 Task: Create a section Hypernova and in the section, add a milestone Problem Management Process Improvement in the project BitBridge
Action: Mouse moved to (208, 492)
Screenshot: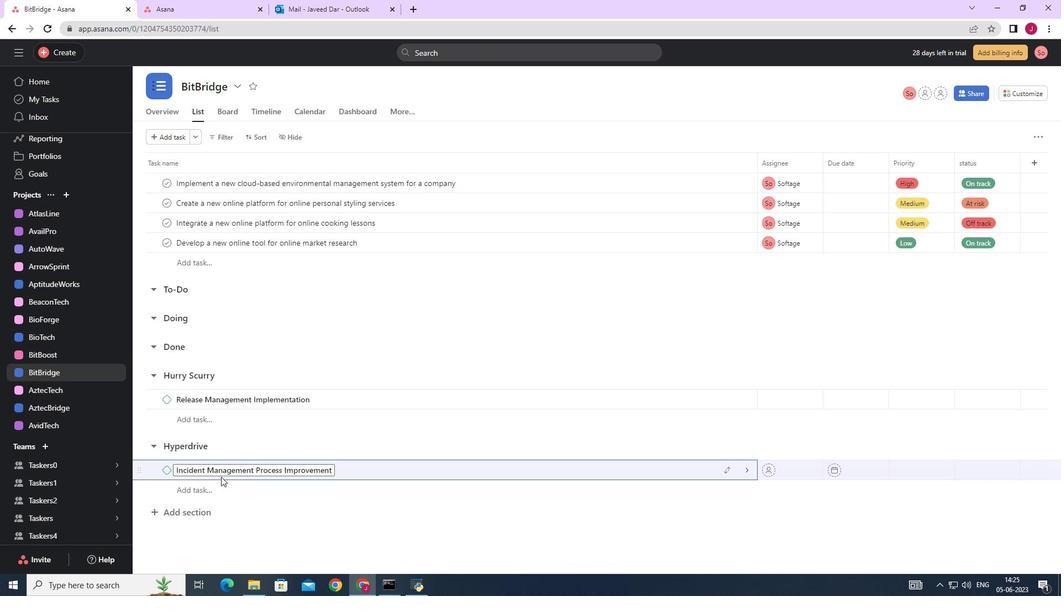 
Action: Mouse scrolled (208, 492) with delta (0, 0)
Screenshot: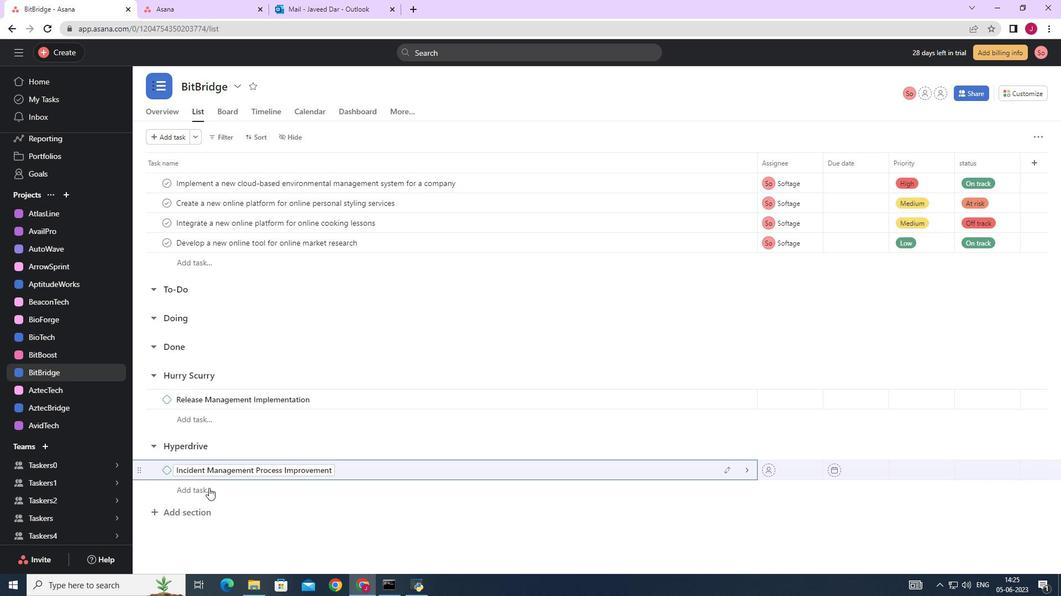 
Action: Mouse moved to (206, 497)
Screenshot: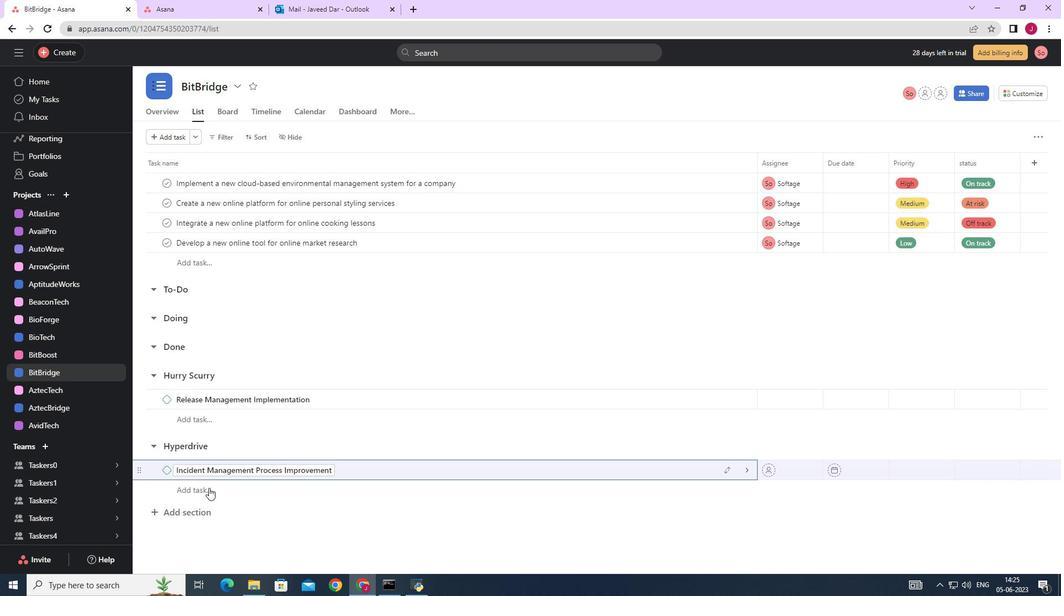 
Action: Mouse scrolled (206, 496) with delta (0, 0)
Screenshot: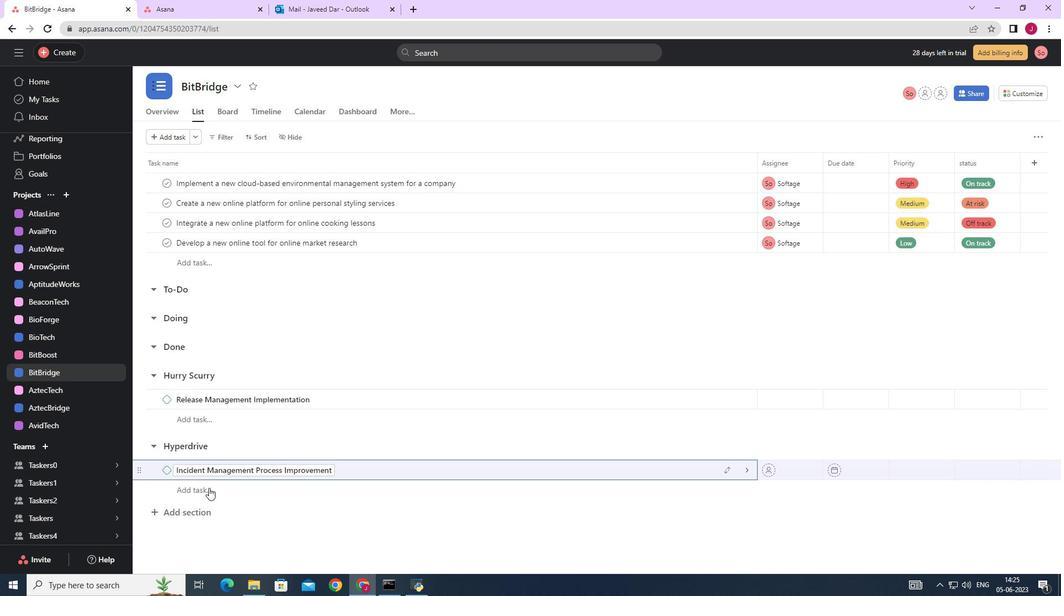 
Action: Mouse moved to (206, 499)
Screenshot: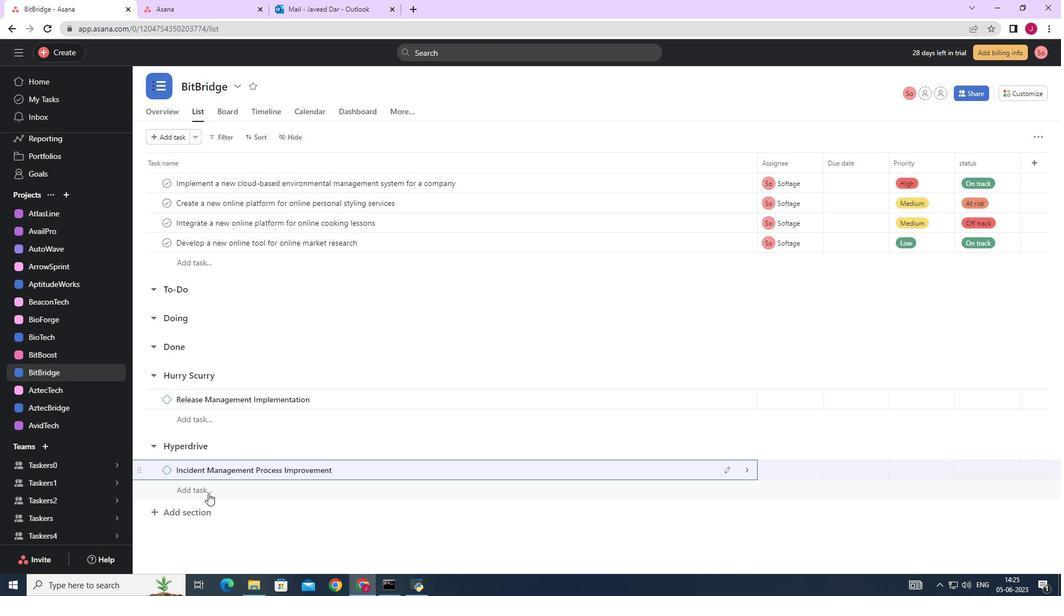 
Action: Mouse scrolled (206, 499) with delta (0, 0)
Screenshot: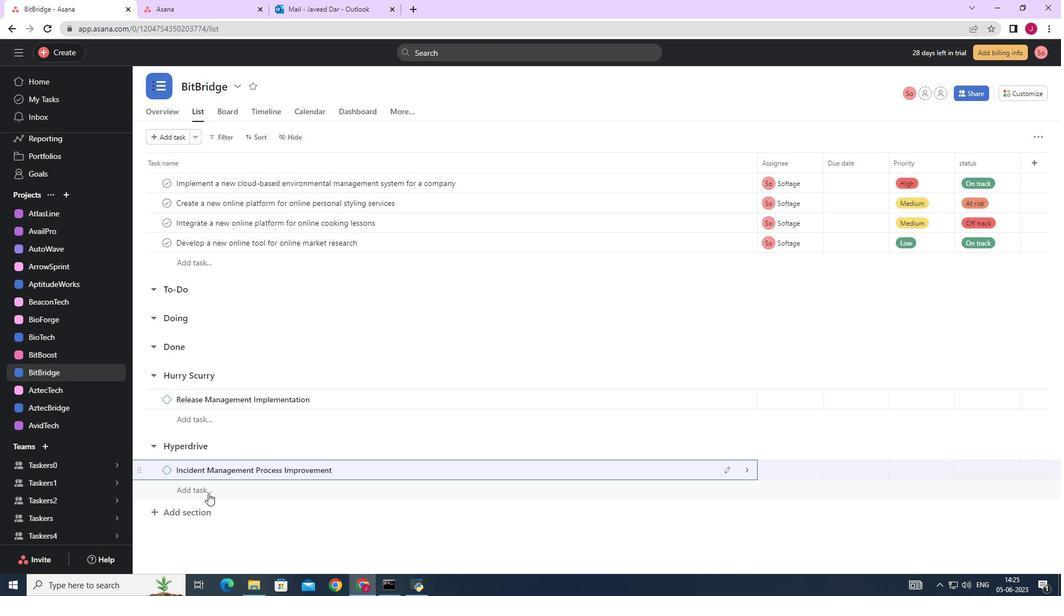 
Action: Mouse moved to (201, 512)
Screenshot: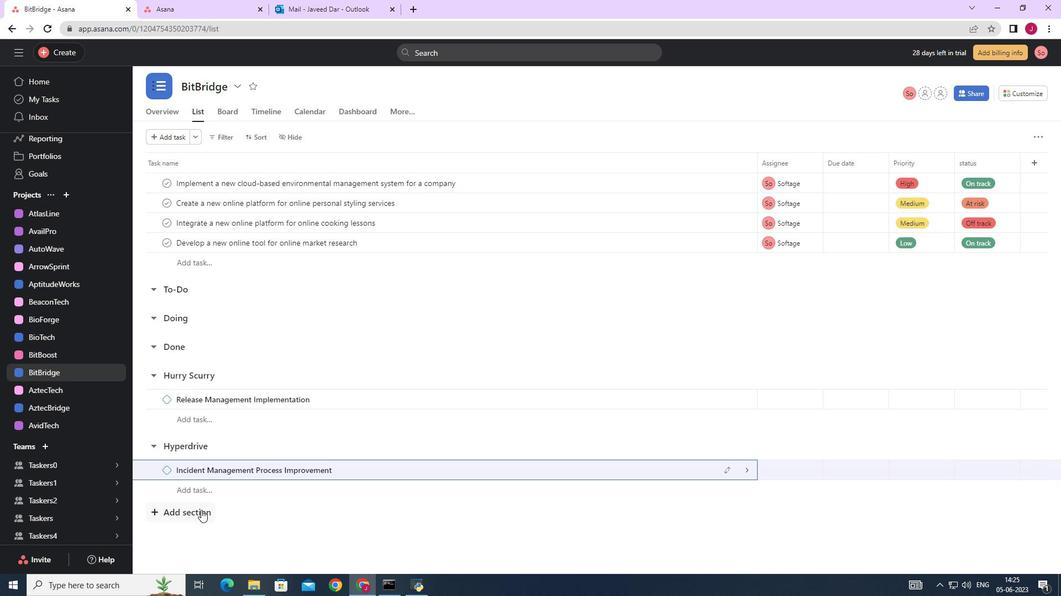 
Action: Mouse pressed left at (201, 512)
Screenshot: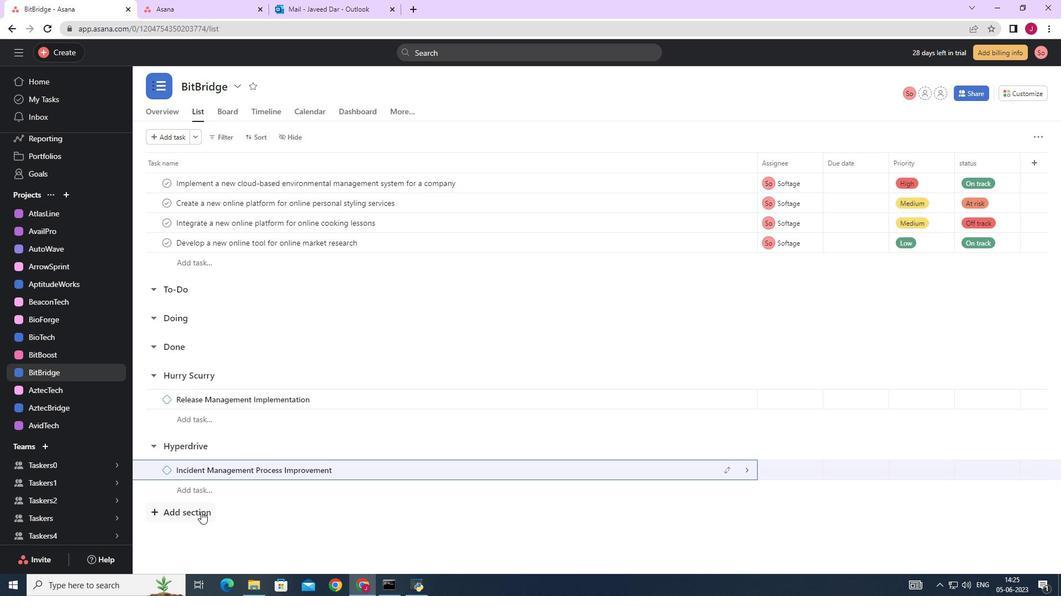 
Action: Mouse moved to (216, 511)
Screenshot: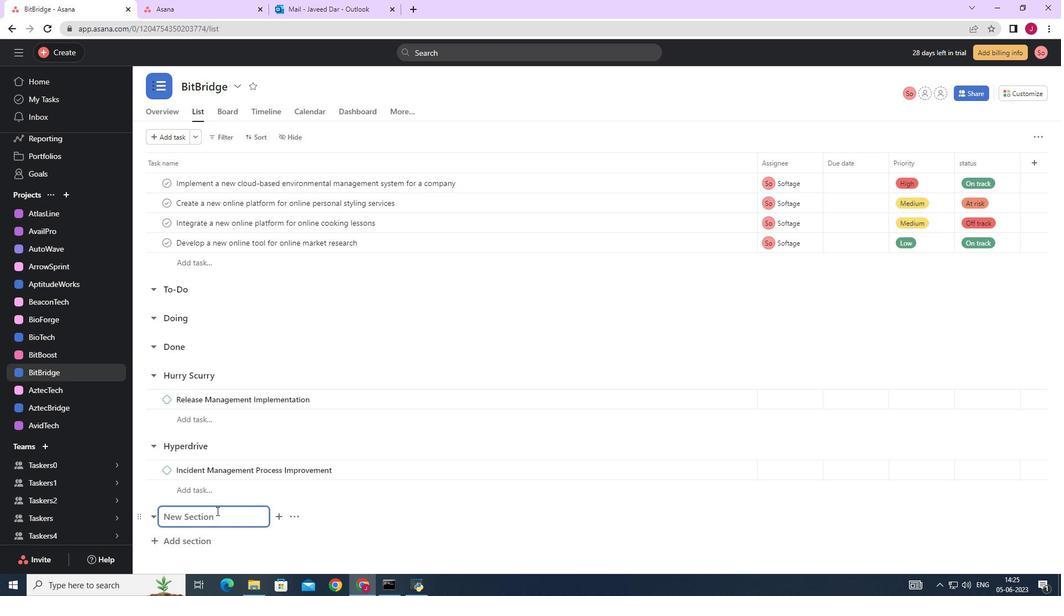 
Action: Key pressed <Key.caps_lock>H<Key.caps_lock>ypernova<Key.space><Key.enter><Key.caps_lock>P<Key.caps_lock>roblem<Key.space><Key.caps_lock>M<Key.caps_lock>anagement<Key.space><Key.caps_lock>P<Key.caps_lock>rocess<Key.space><Key.caps_lock>I<Key.caps_lock>mprovement
Screenshot: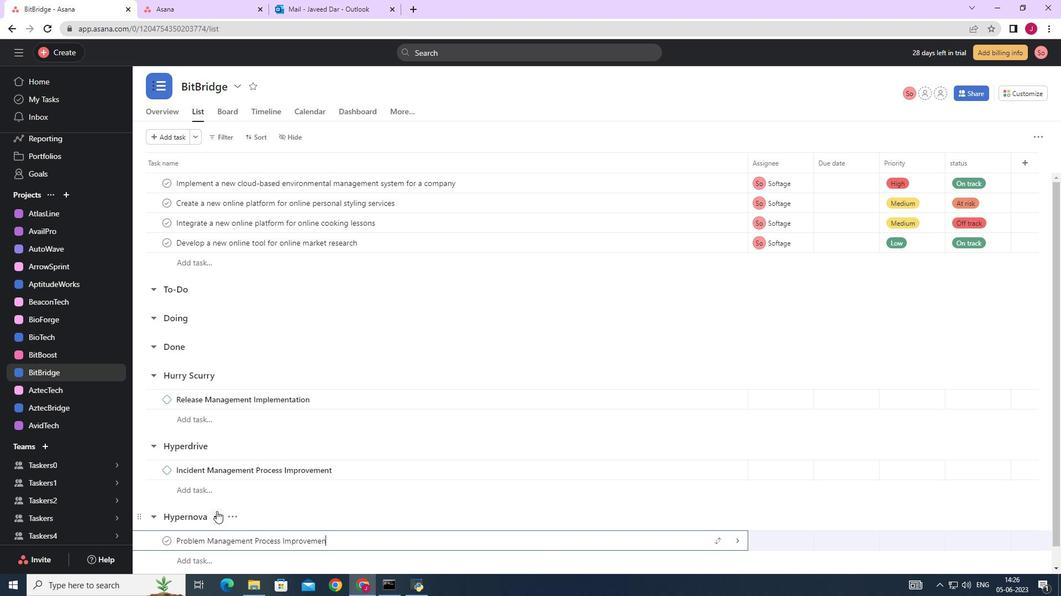 
Action: Mouse moved to (737, 542)
Screenshot: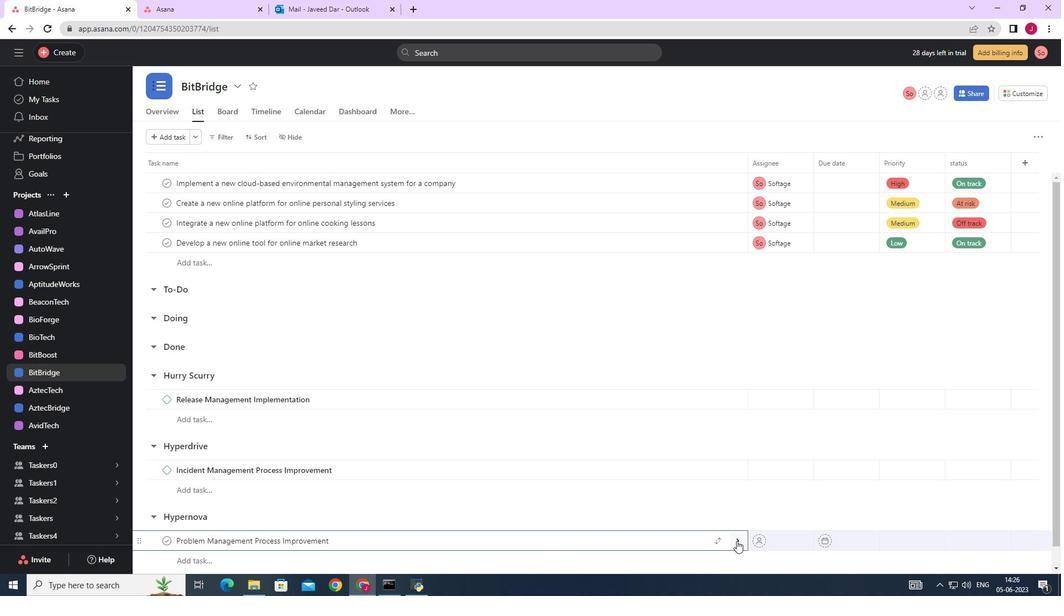 
Action: Mouse pressed left at (737, 542)
Screenshot: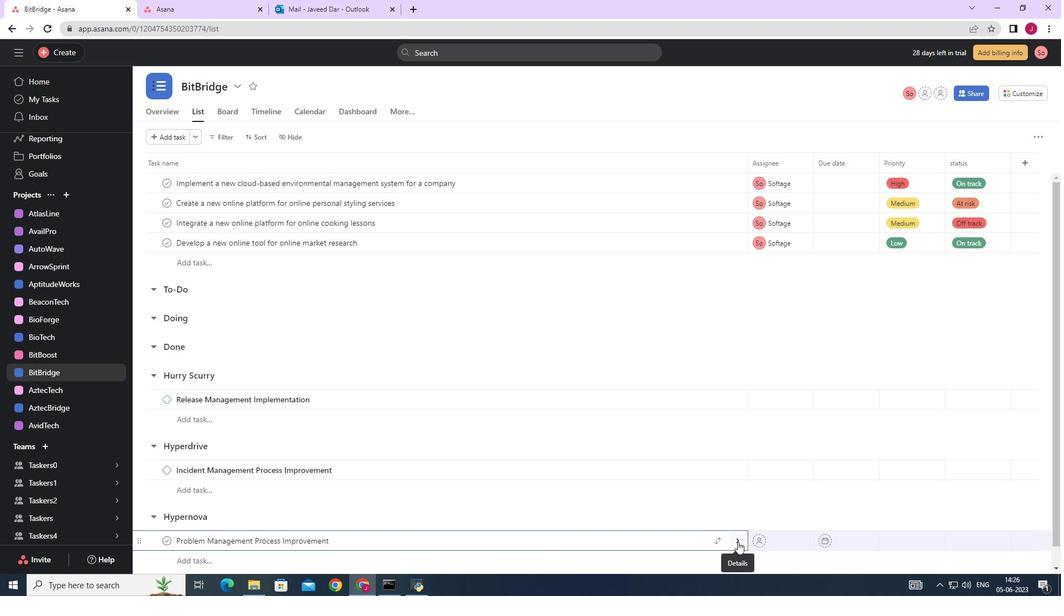 
Action: Mouse moved to (1019, 135)
Screenshot: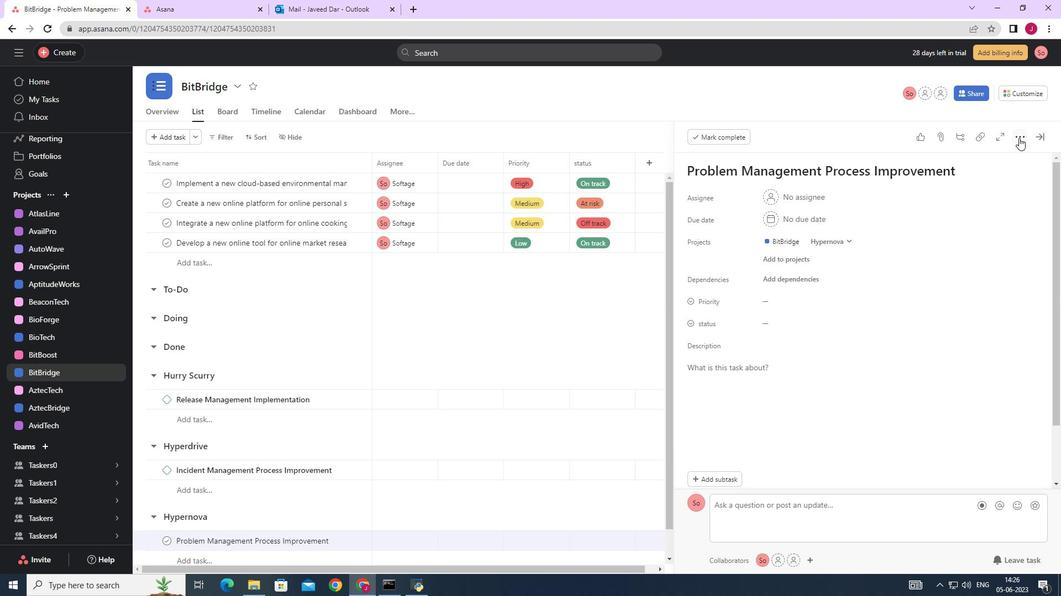 
Action: Mouse pressed left at (1019, 135)
Screenshot: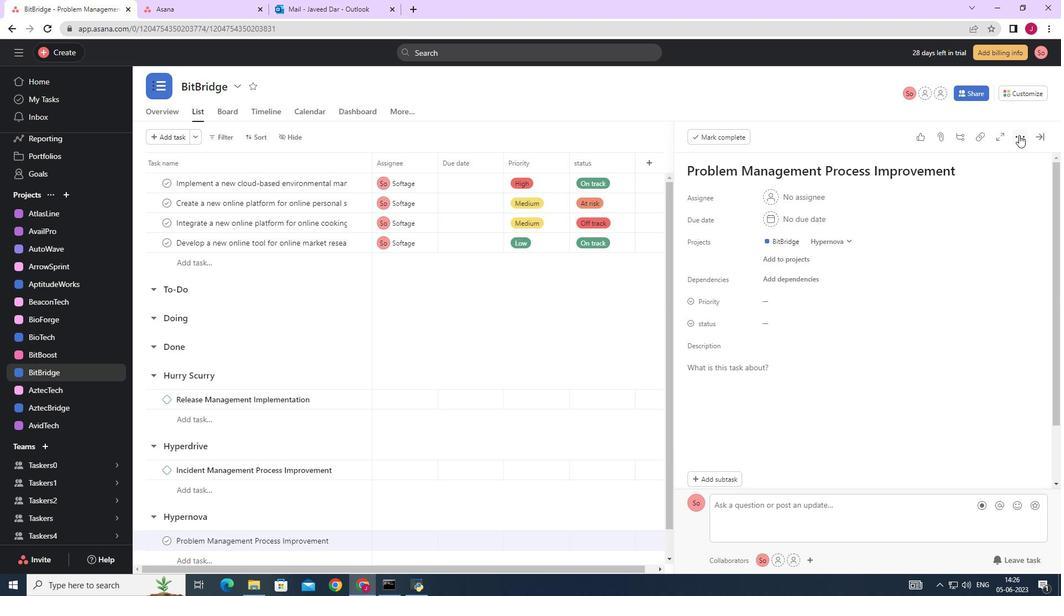
Action: Mouse moved to (937, 176)
Screenshot: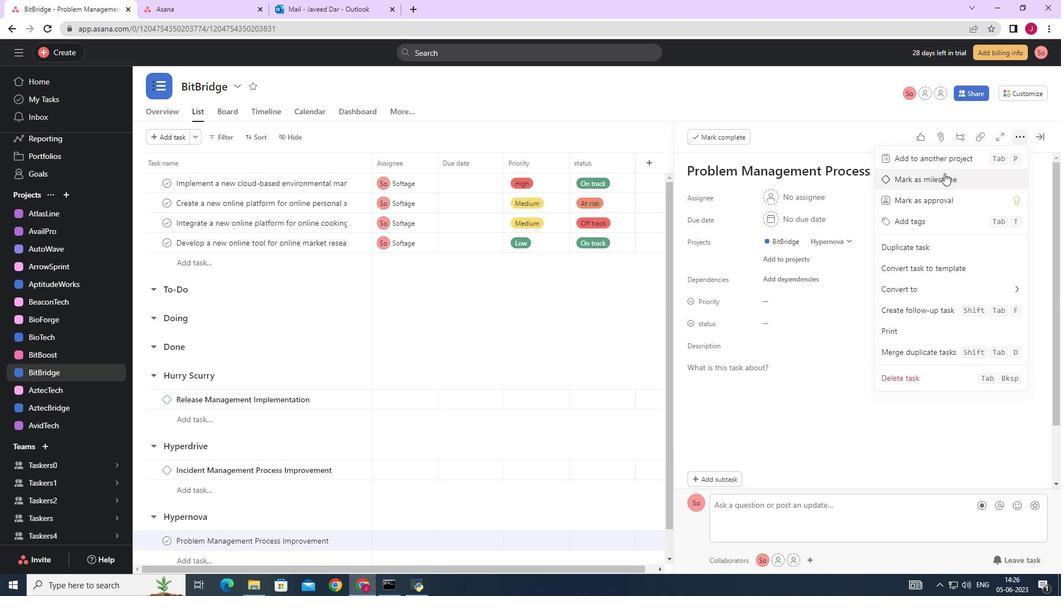 
Action: Mouse pressed left at (937, 176)
Screenshot: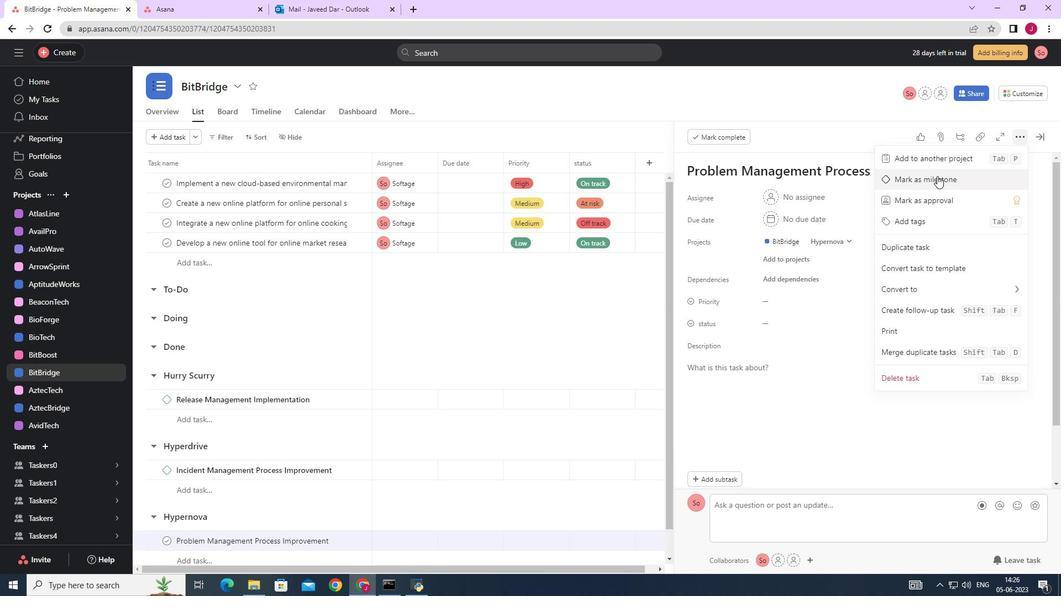 
Action: Mouse moved to (1042, 137)
Screenshot: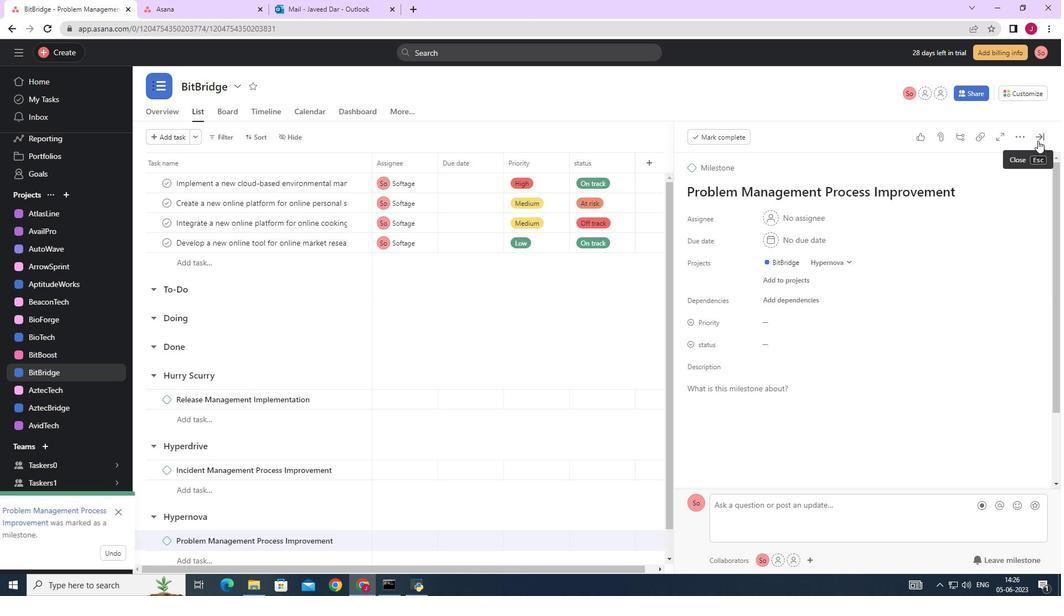 
Action: Mouse pressed left at (1042, 137)
Screenshot: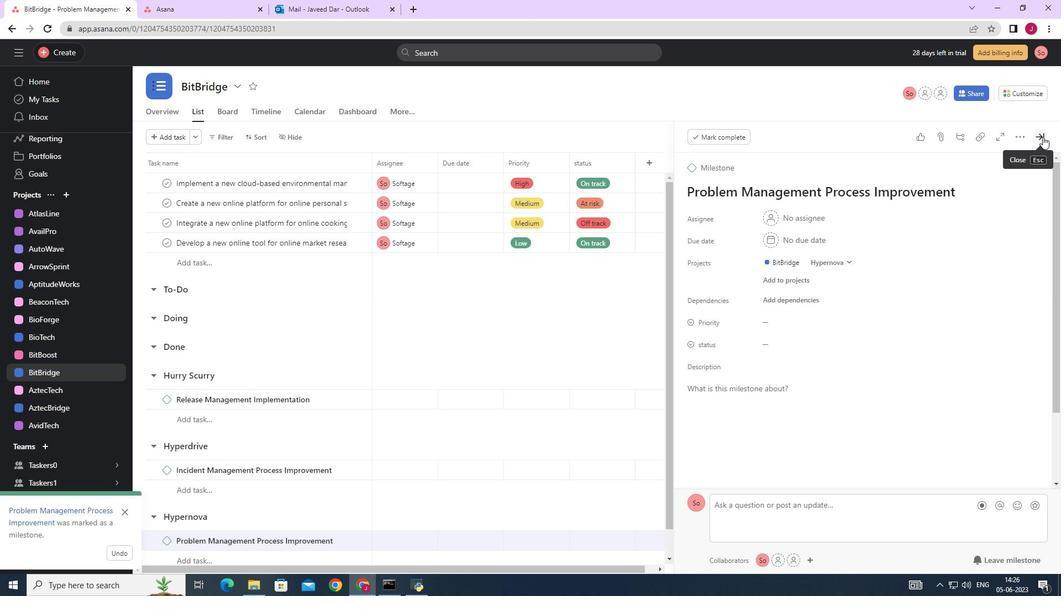 
Action: Mouse moved to (1032, 137)
Screenshot: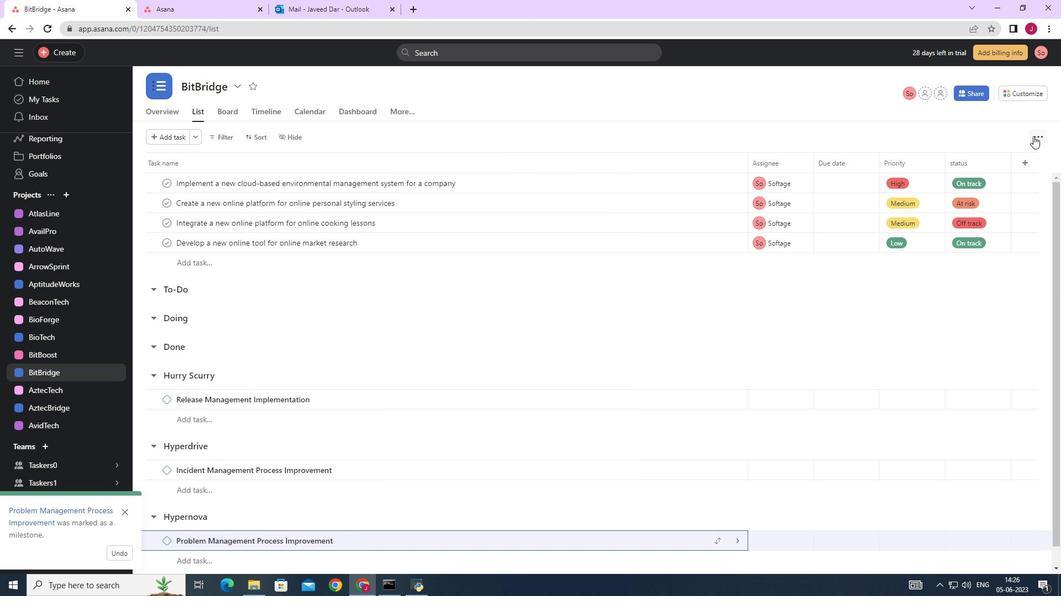 
